 Task: Add Attachment from "Attach a link" to Card Card0000000016 in Board Board0000000004 in Workspace WS0000000002 in Trello. Add Cover Red to Card Card0000000016 in Board Board0000000004 in Workspace WS0000000002 in Trello. Add "Join Card" Button Button0000000016  to Card Card0000000016 in Board Board0000000004 in Workspace WS0000000002 in Trello. Add Description DS0000000016 to Card Card0000000016 in Board Board0000000004 in Workspace WS0000000002 in Trello. Add Comment CM0000000016 to Card Card0000000016 in Board Board0000000004 in Workspace WS0000000002 in Trello
Action: Mouse moved to (300, 417)
Screenshot: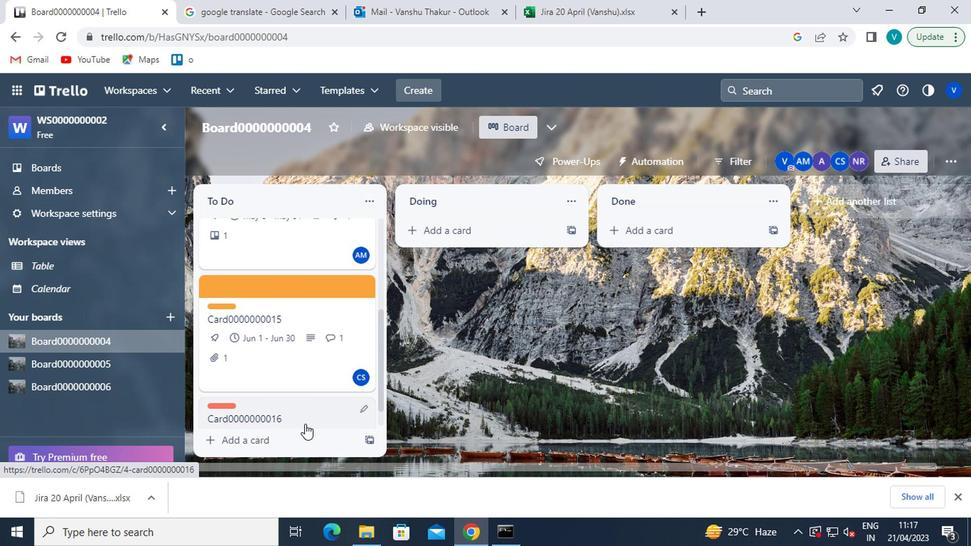 
Action: Mouse pressed left at (300, 417)
Screenshot: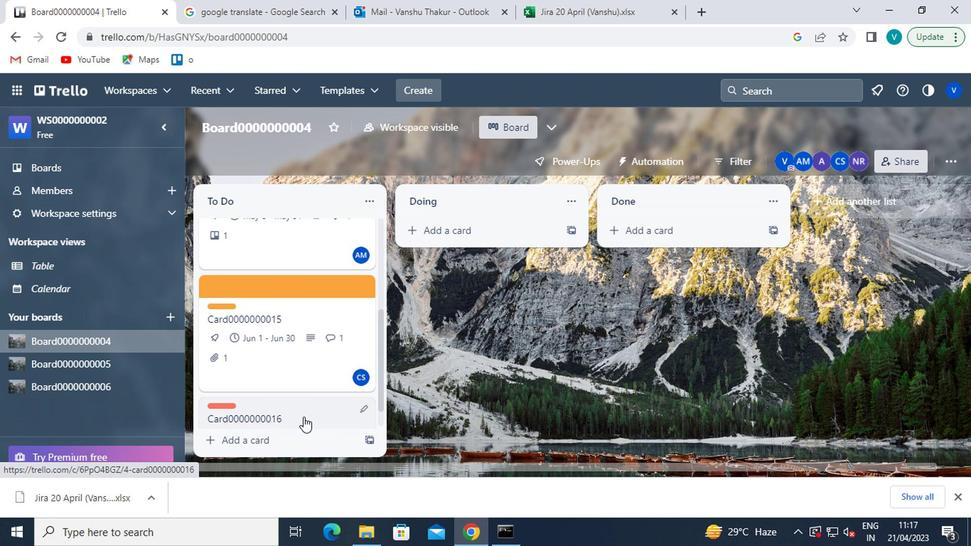 
Action: Mouse moved to (638, 364)
Screenshot: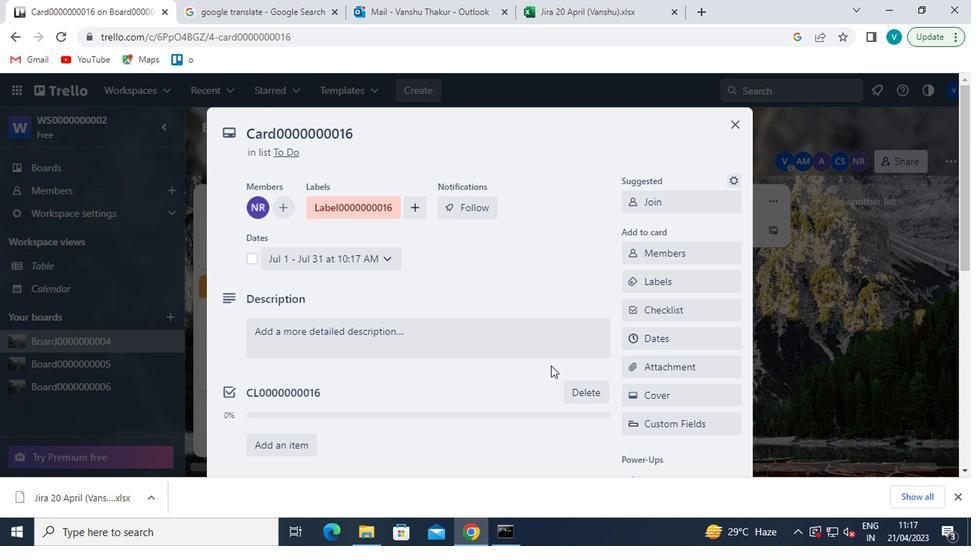 
Action: Mouse pressed left at (638, 364)
Screenshot: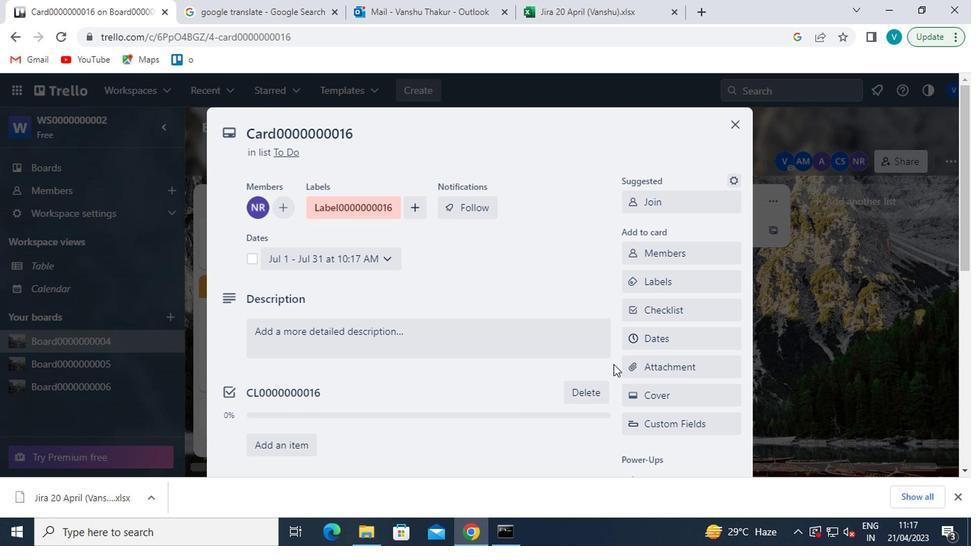 
Action: Mouse moved to (668, 312)
Screenshot: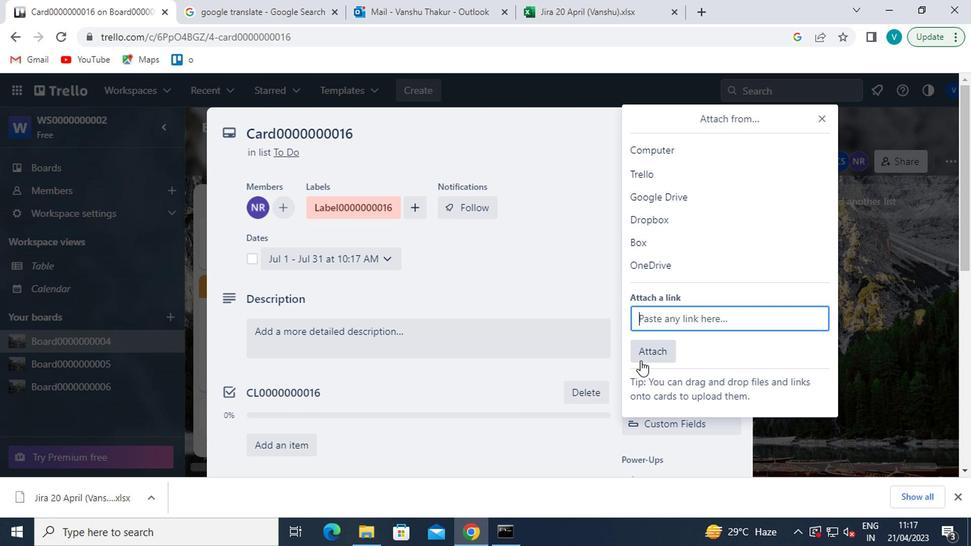 
Action: Mouse pressed left at (668, 312)
Screenshot: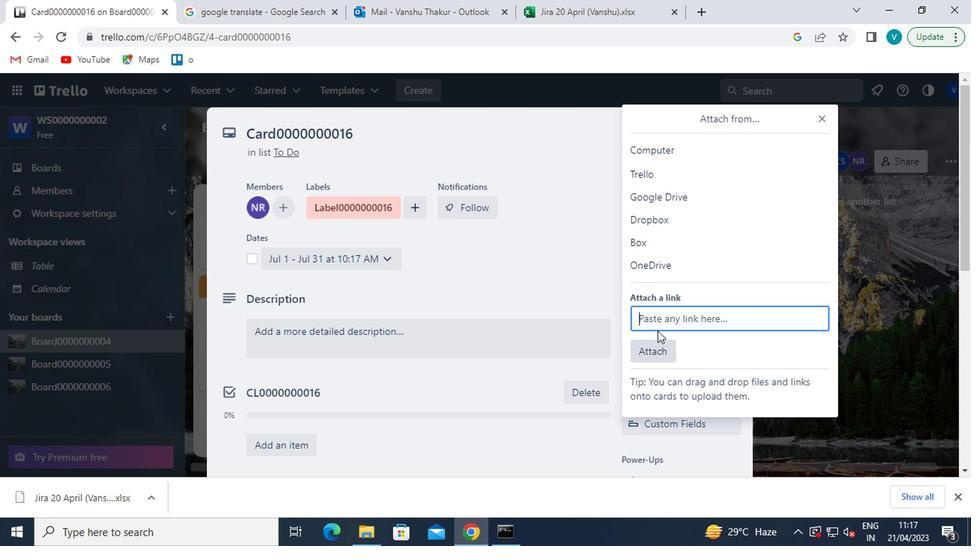 
Action: Mouse moved to (667, 311)
Screenshot: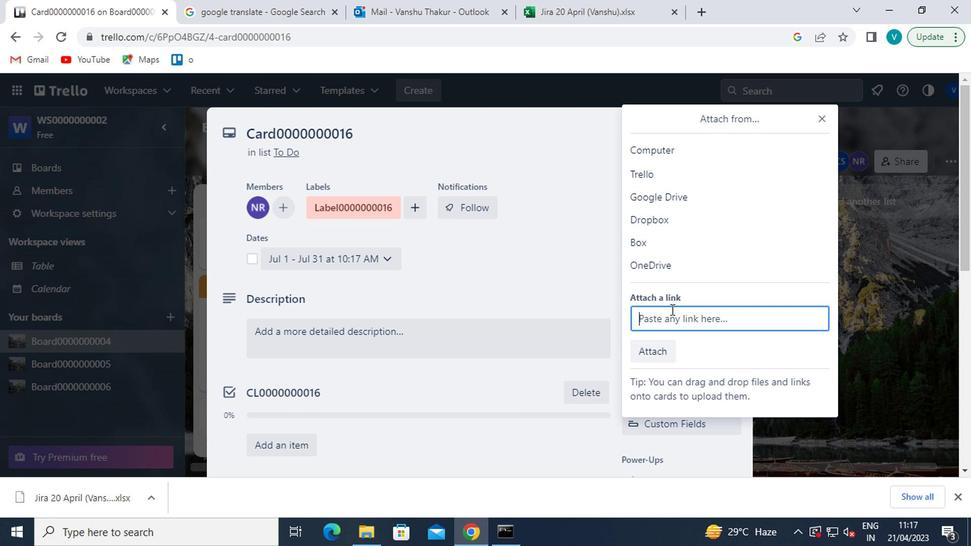 
Action: Key pressed ctrl+V
Screenshot: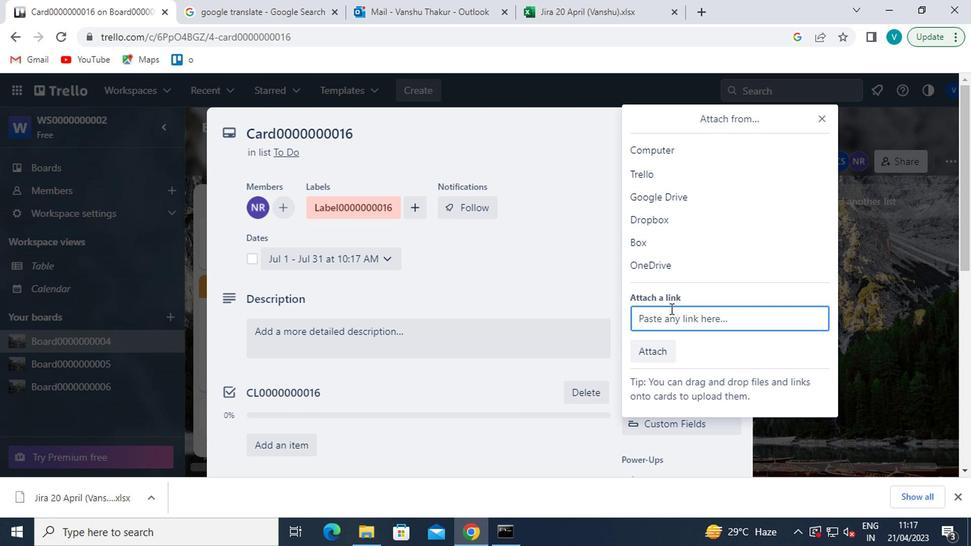 
Action: Mouse moved to (647, 400)
Screenshot: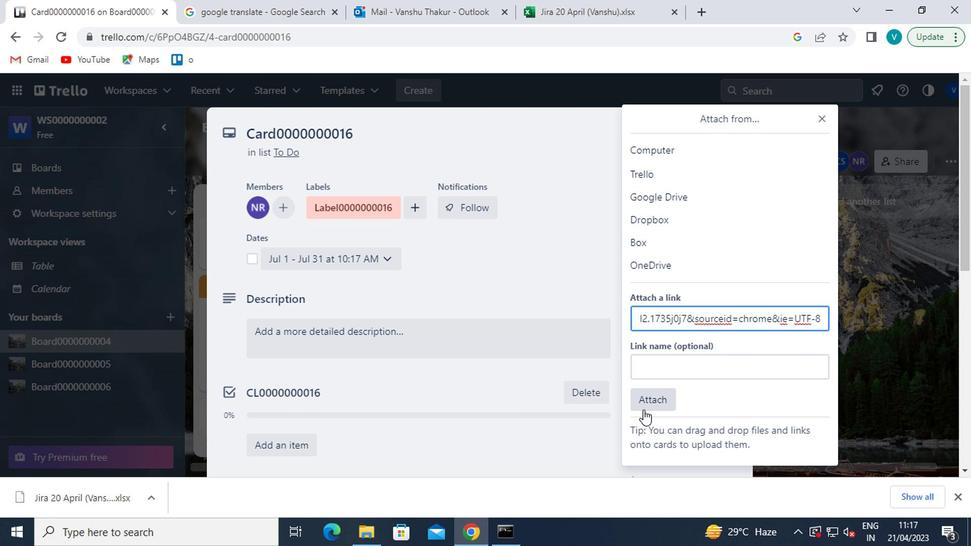 
Action: Mouse pressed left at (647, 400)
Screenshot: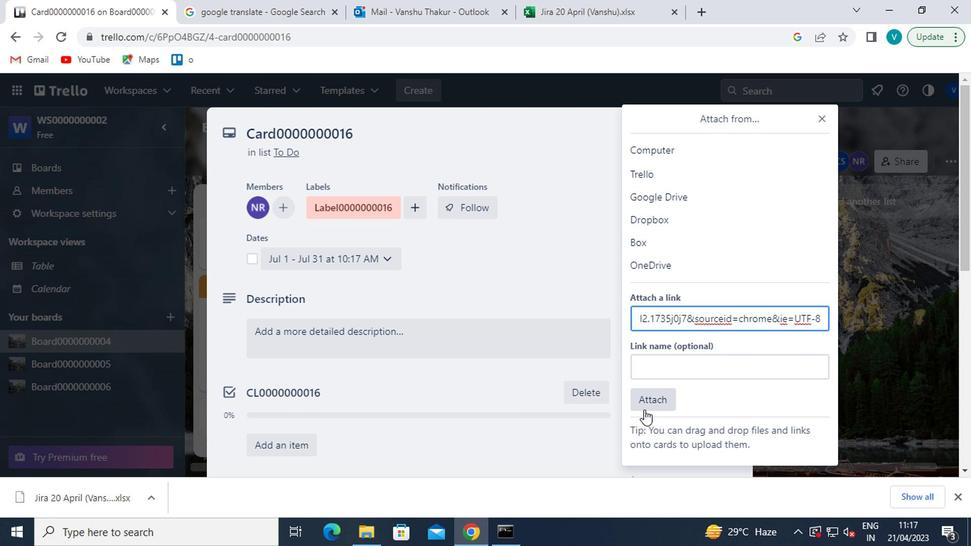 
Action: Mouse moved to (656, 392)
Screenshot: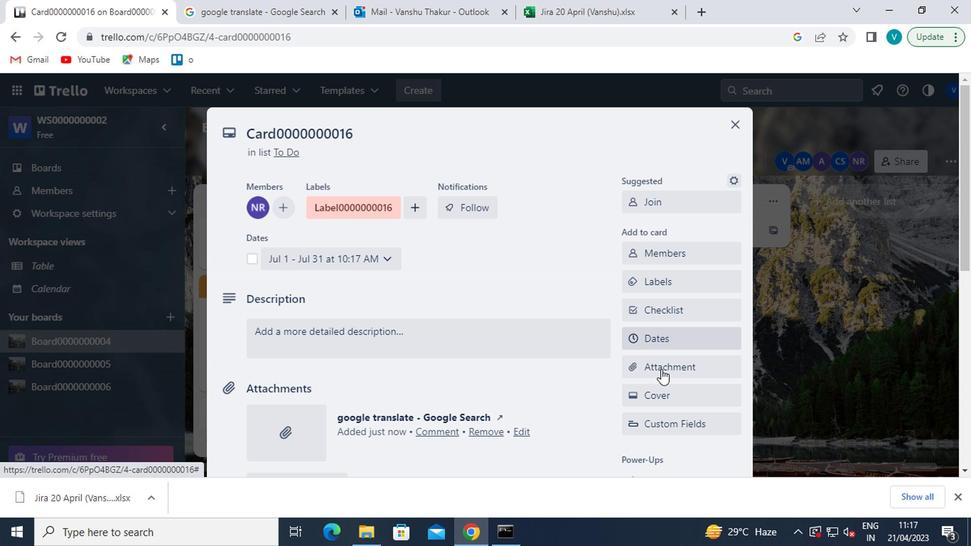 
Action: Mouse pressed left at (656, 392)
Screenshot: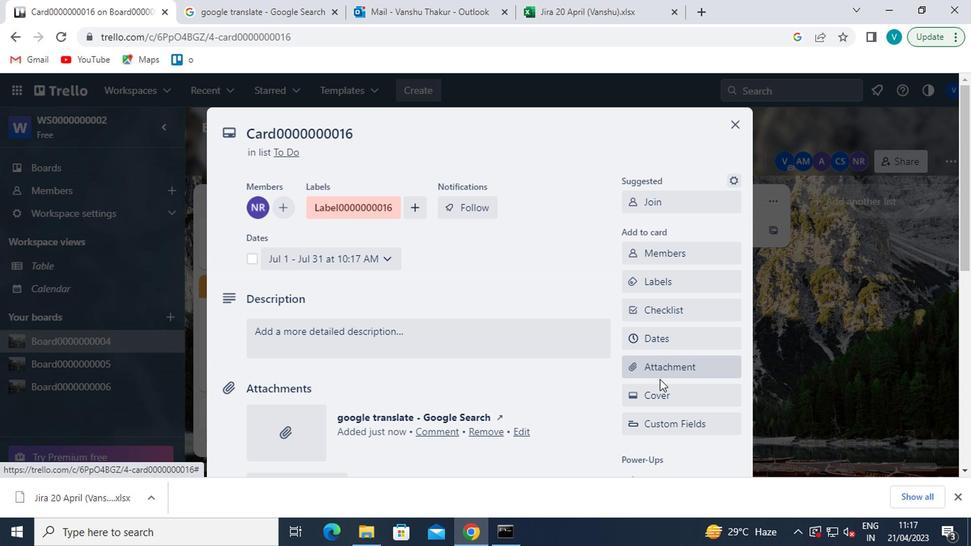 
Action: Mouse moved to (762, 252)
Screenshot: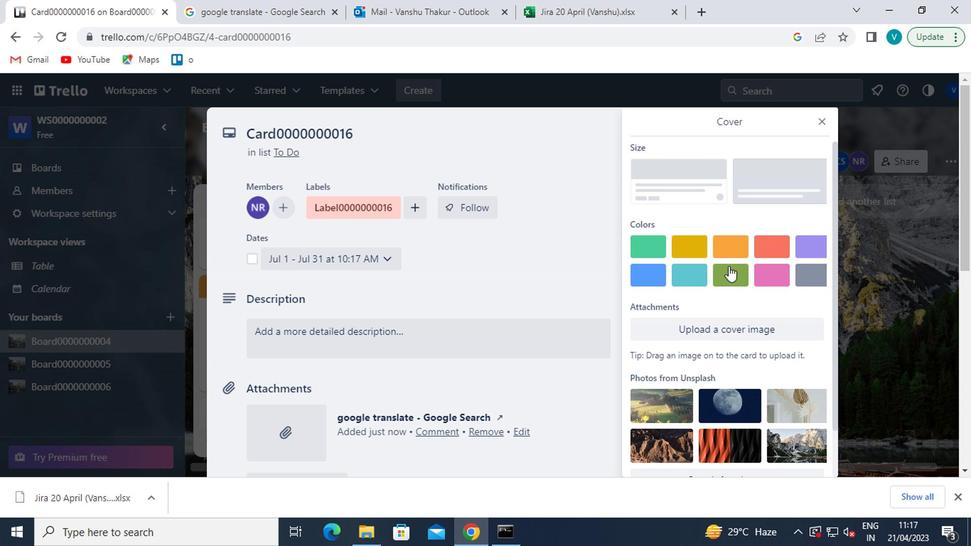 
Action: Mouse pressed left at (762, 252)
Screenshot: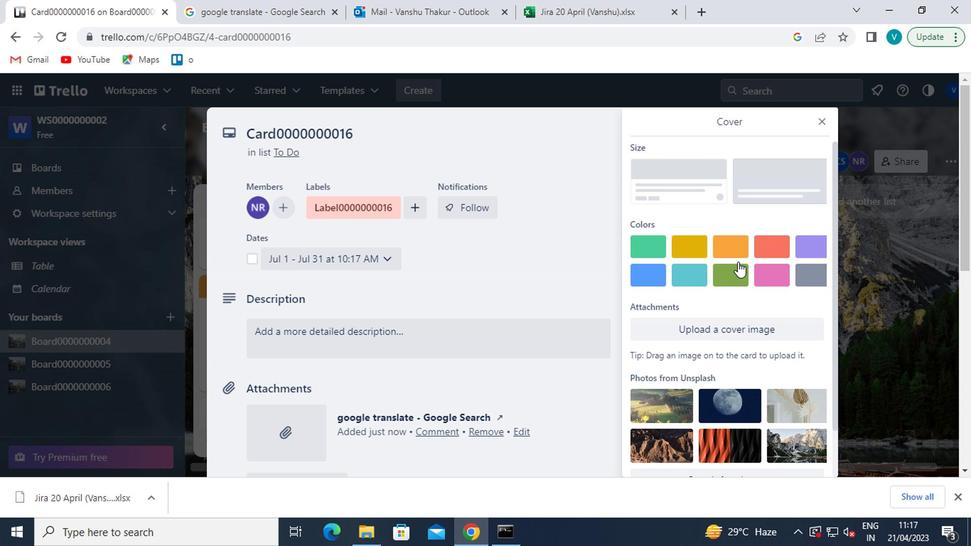 
Action: Mouse moved to (815, 124)
Screenshot: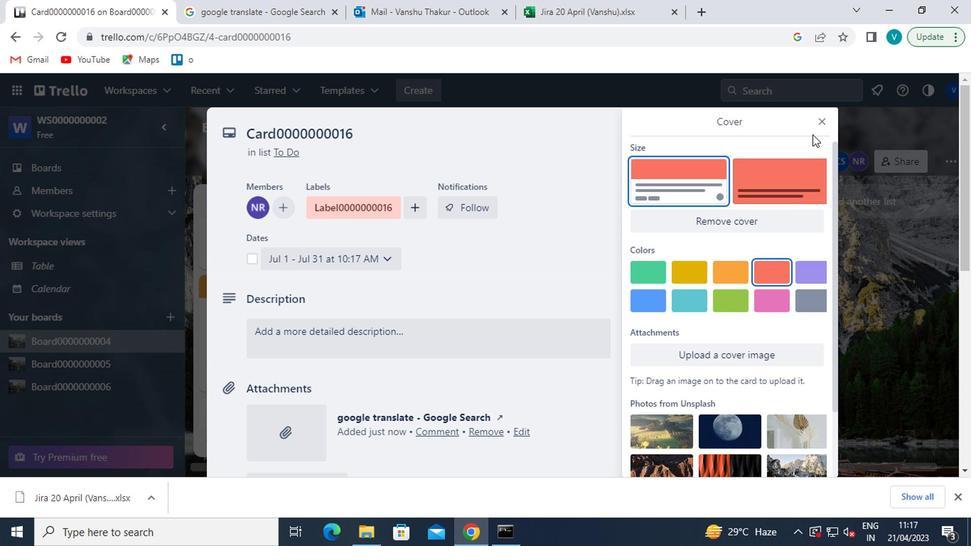 
Action: Mouse pressed left at (815, 124)
Screenshot: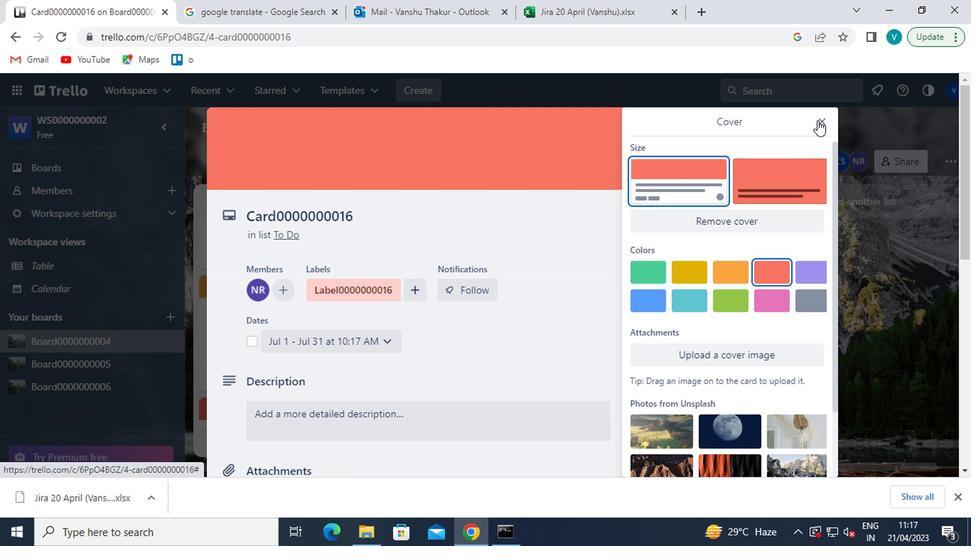 
Action: Mouse moved to (682, 356)
Screenshot: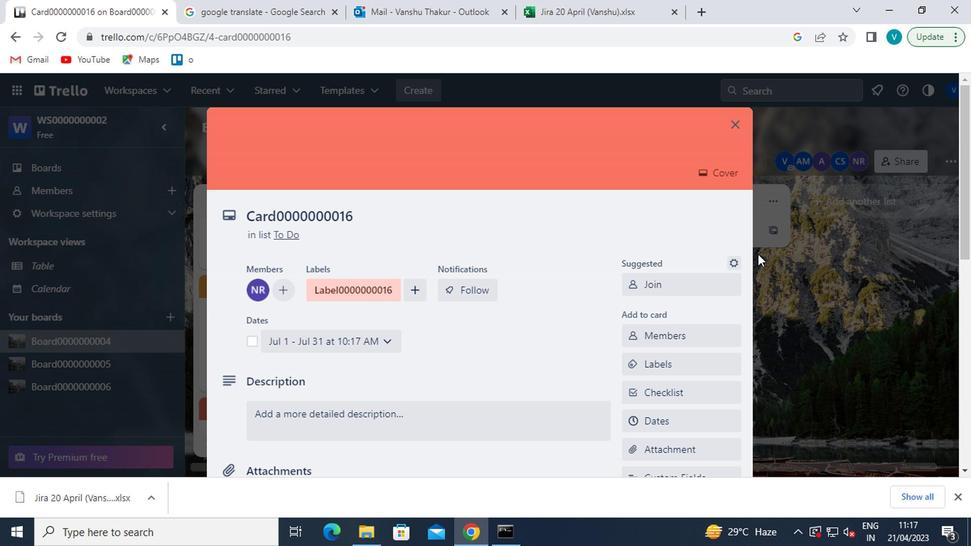 
Action: Mouse scrolled (682, 355) with delta (0, 0)
Screenshot: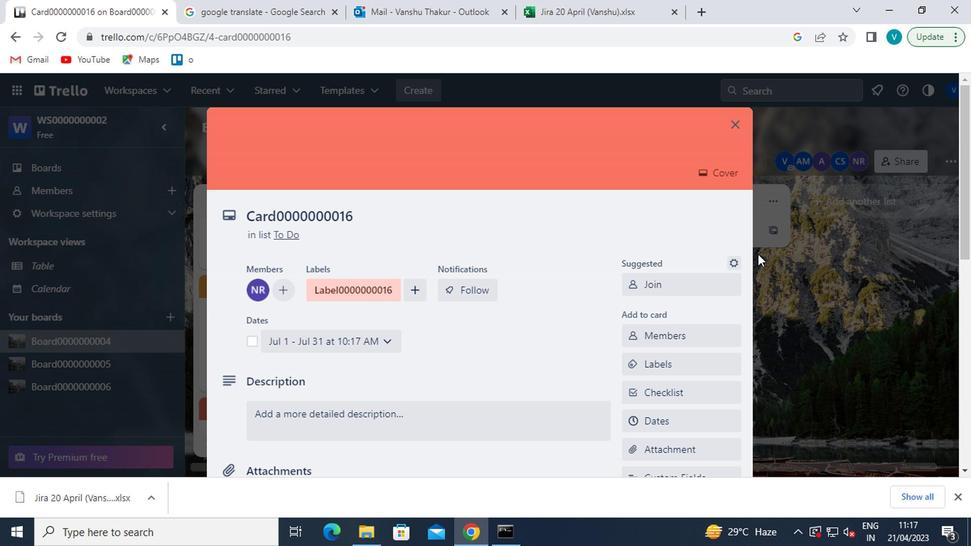 
Action: Mouse moved to (677, 367)
Screenshot: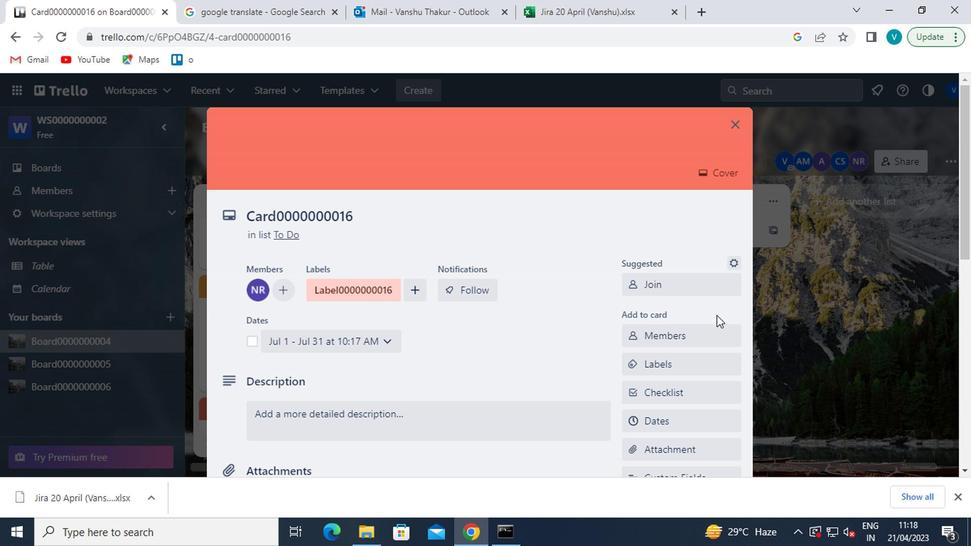 
Action: Mouse scrolled (677, 366) with delta (0, 0)
Screenshot: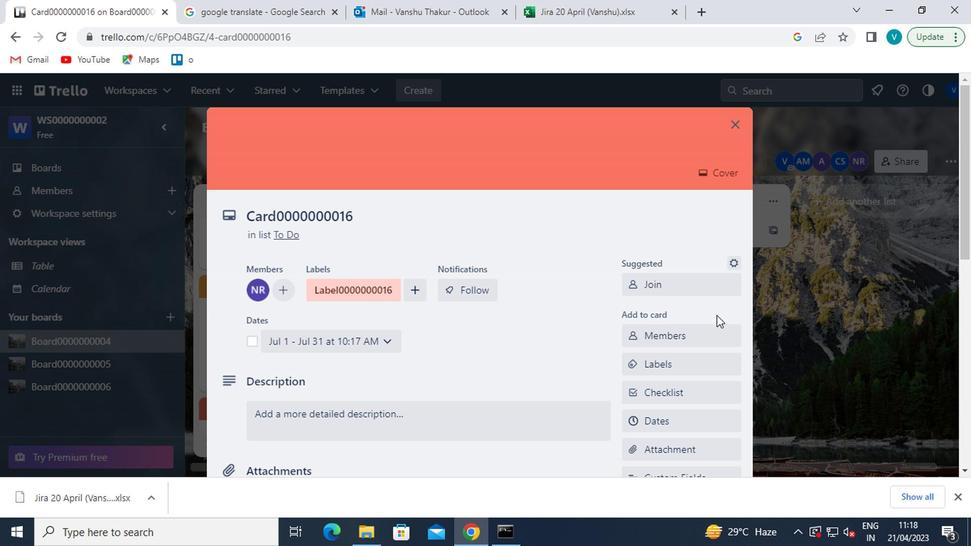 
Action: Mouse moved to (675, 370)
Screenshot: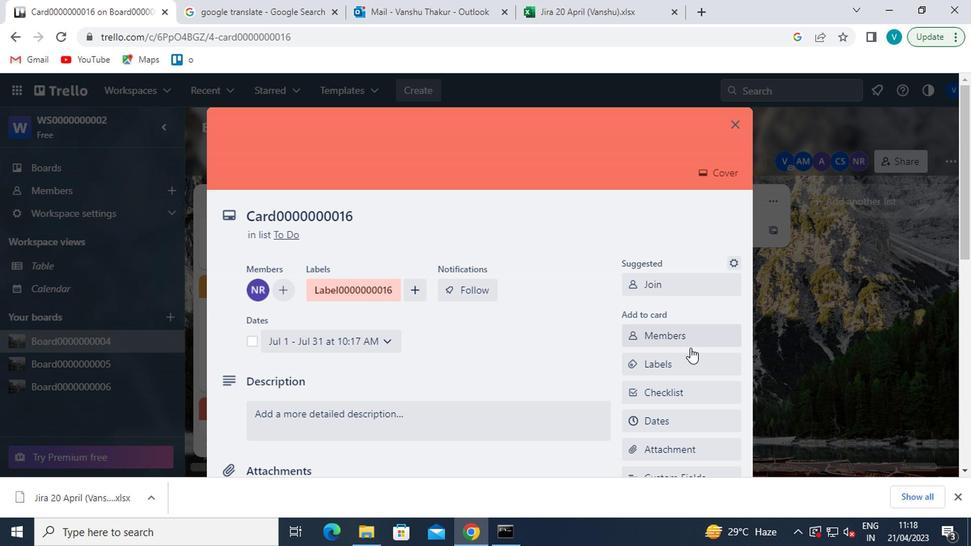 
Action: Mouse scrolled (675, 369) with delta (0, -1)
Screenshot: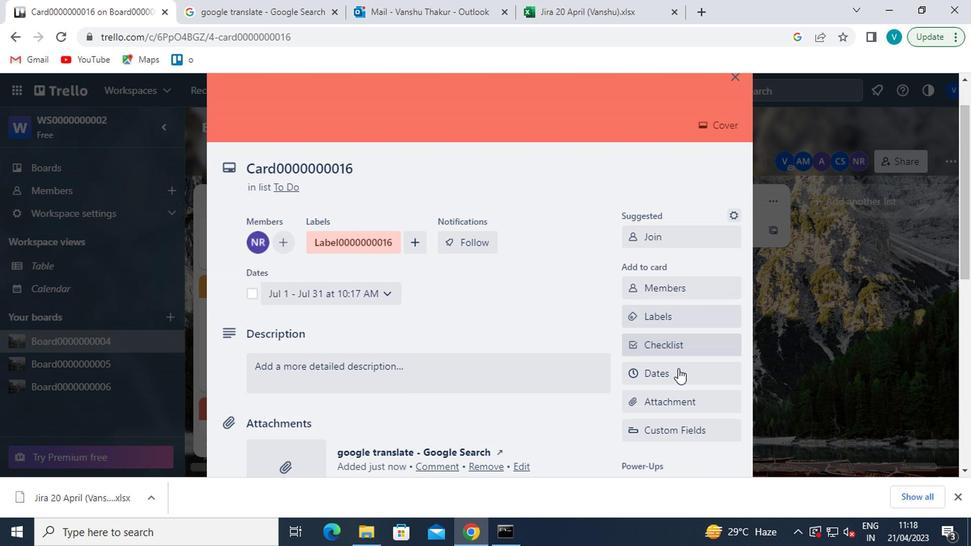 
Action: Mouse moved to (660, 465)
Screenshot: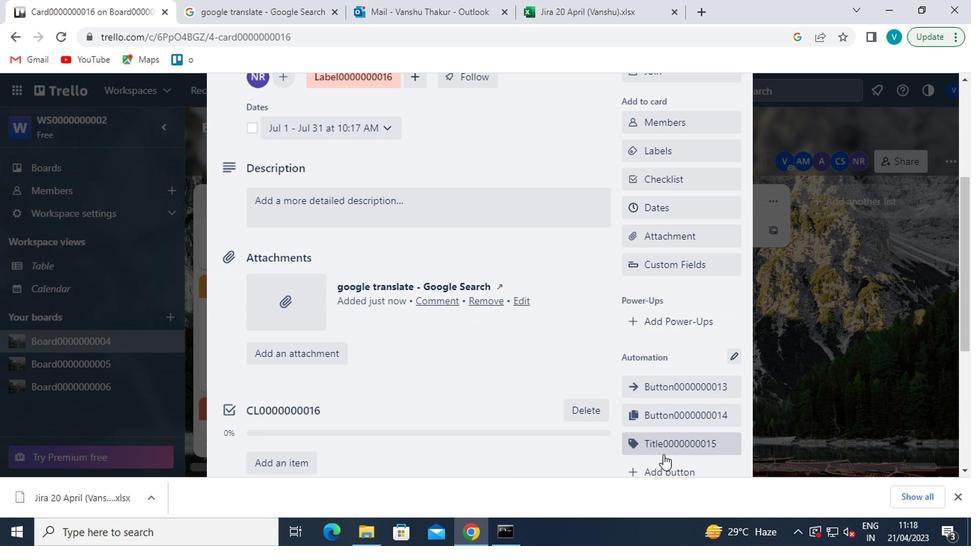 
Action: Mouse pressed left at (660, 465)
Screenshot: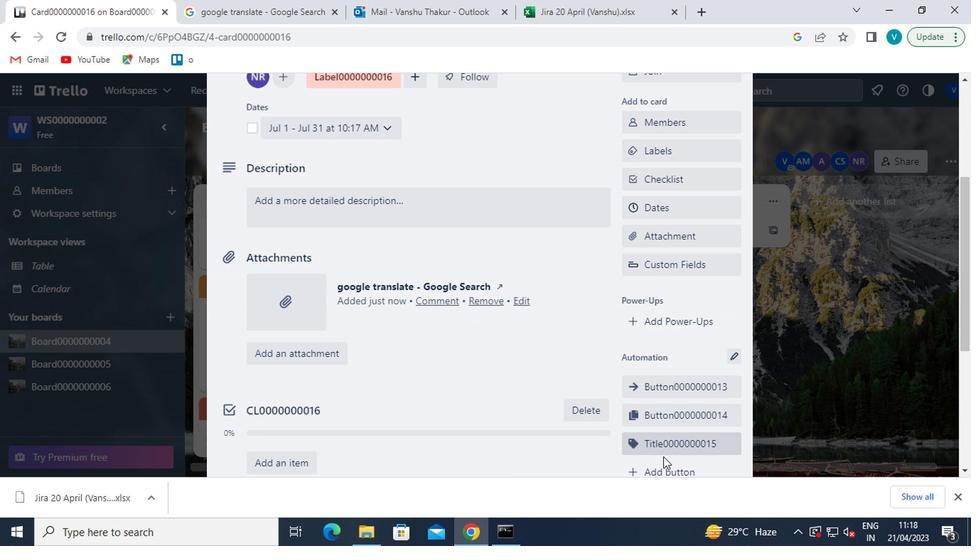 
Action: Mouse moved to (708, 276)
Screenshot: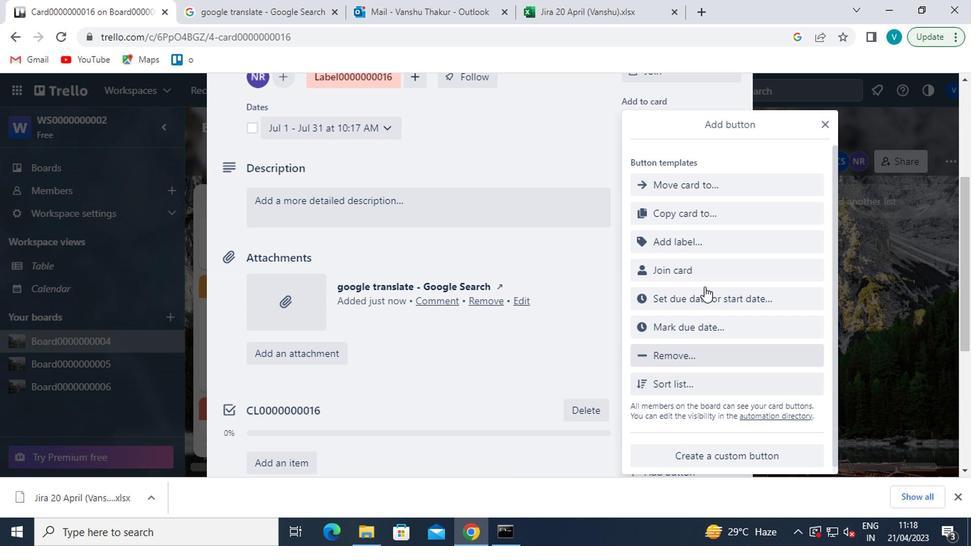 
Action: Mouse pressed left at (708, 276)
Screenshot: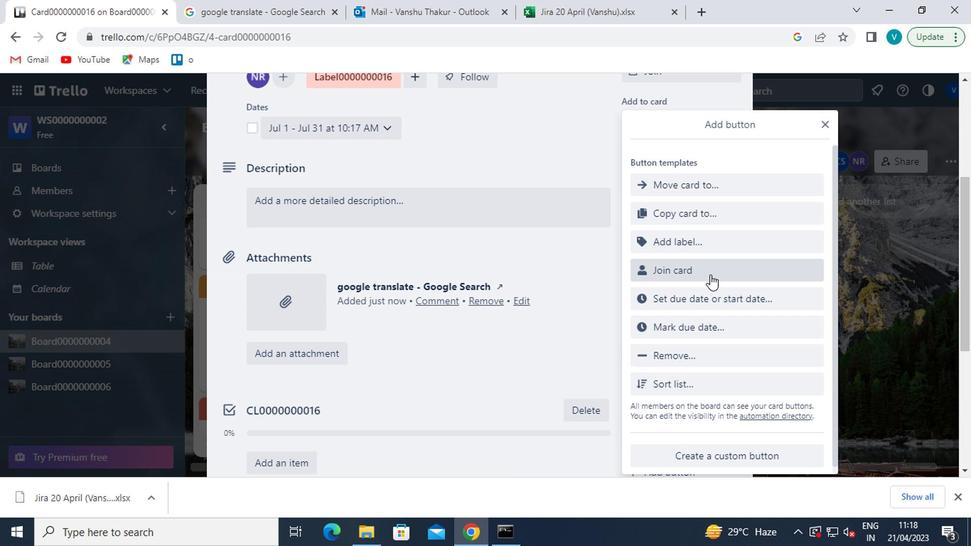 
Action: Mouse moved to (715, 274)
Screenshot: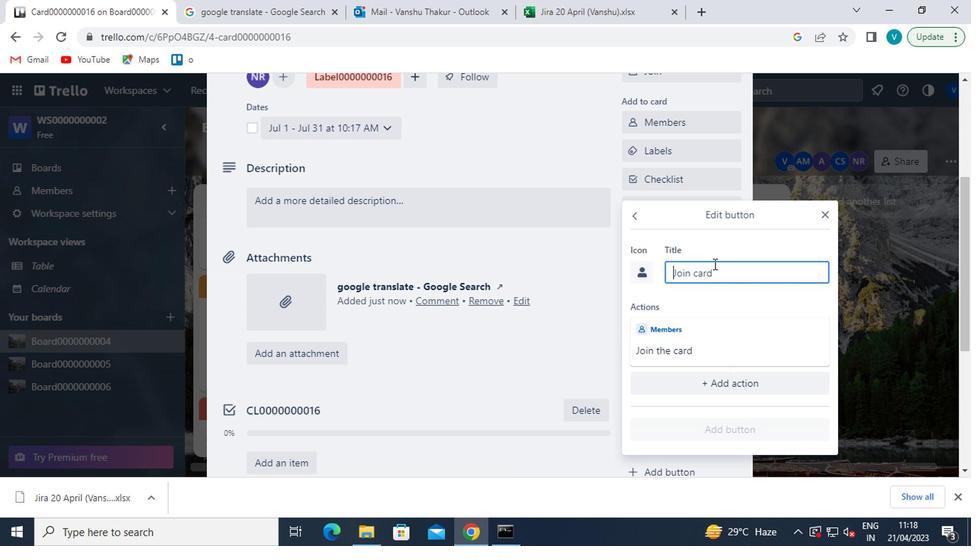 
Action: Mouse pressed left at (715, 274)
Screenshot: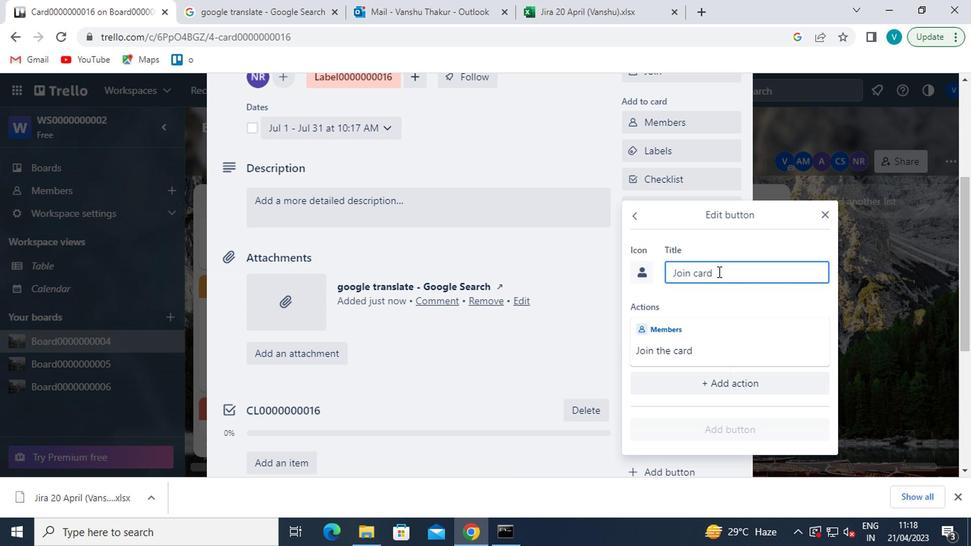 
Action: Mouse moved to (401, 187)
Screenshot: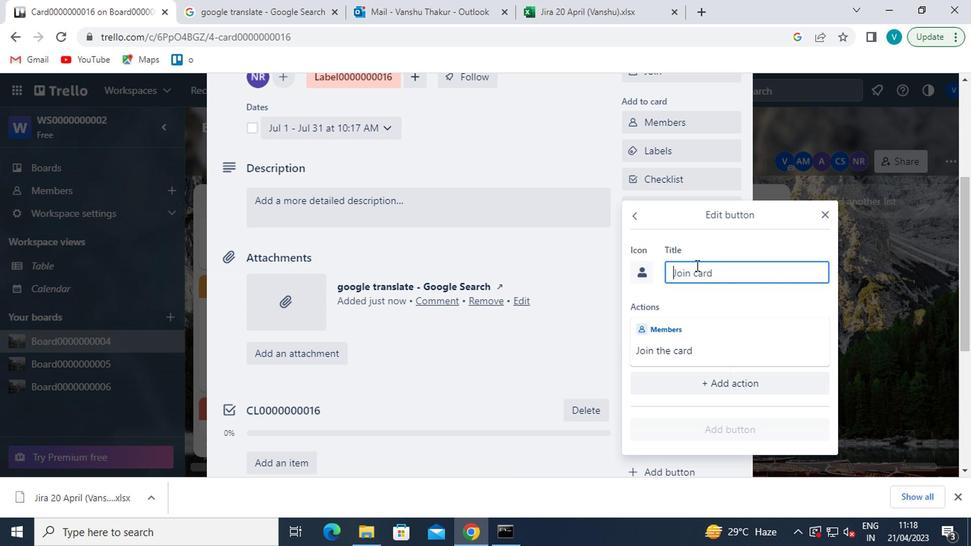 
Action: Key pressed <Key.shift>ctrl+BUTTON0000000016
Screenshot: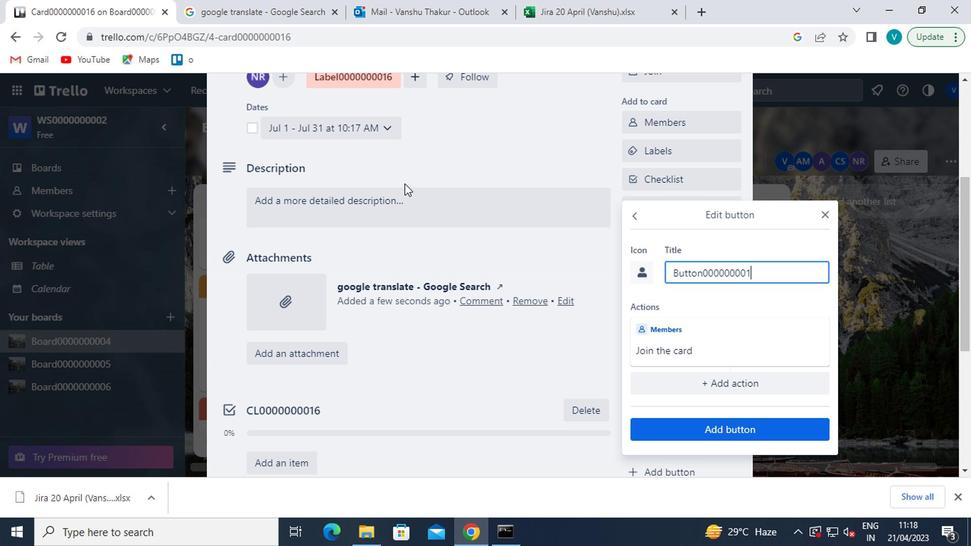 
Action: Mouse moved to (668, 432)
Screenshot: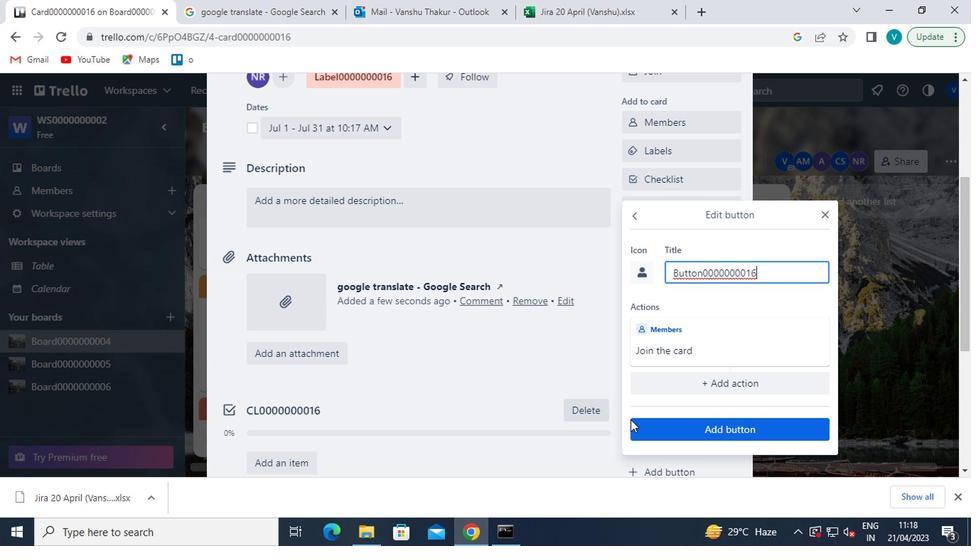 
Action: Mouse pressed left at (668, 432)
Screenshot: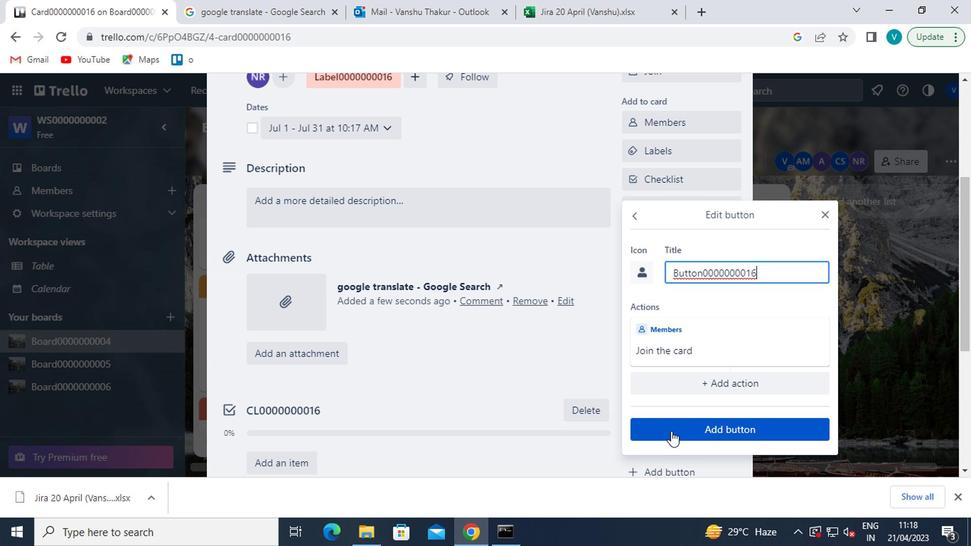 
Action: Mouse moved to (426, 213)
Screenshot: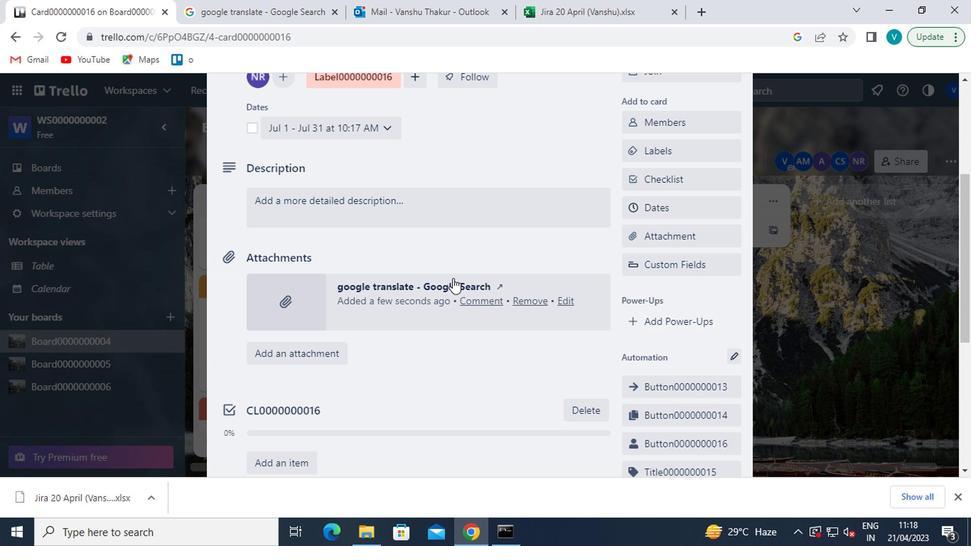 
Action: Mouse pressed left at (426, 213)
Screenshot: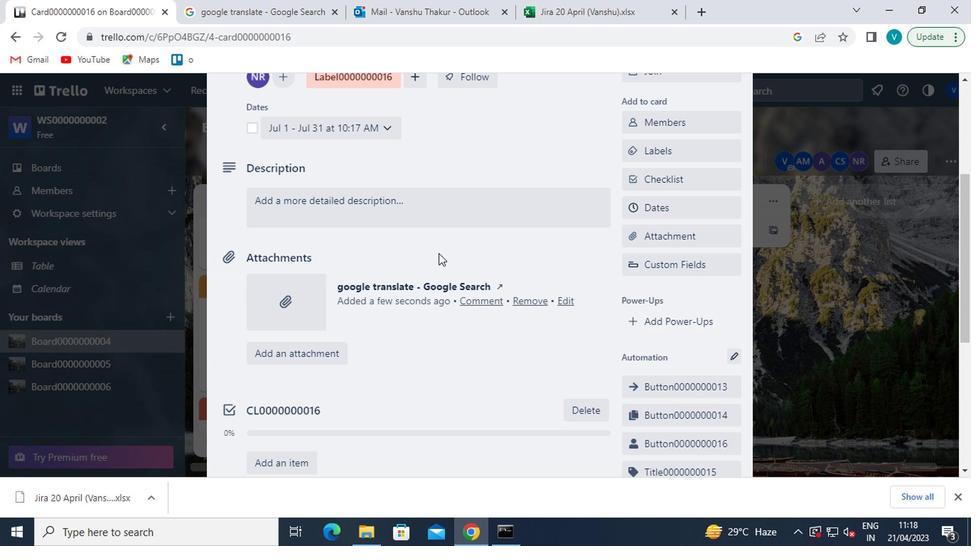 
Action: Mouse moved to (415, 205)
Screenshot: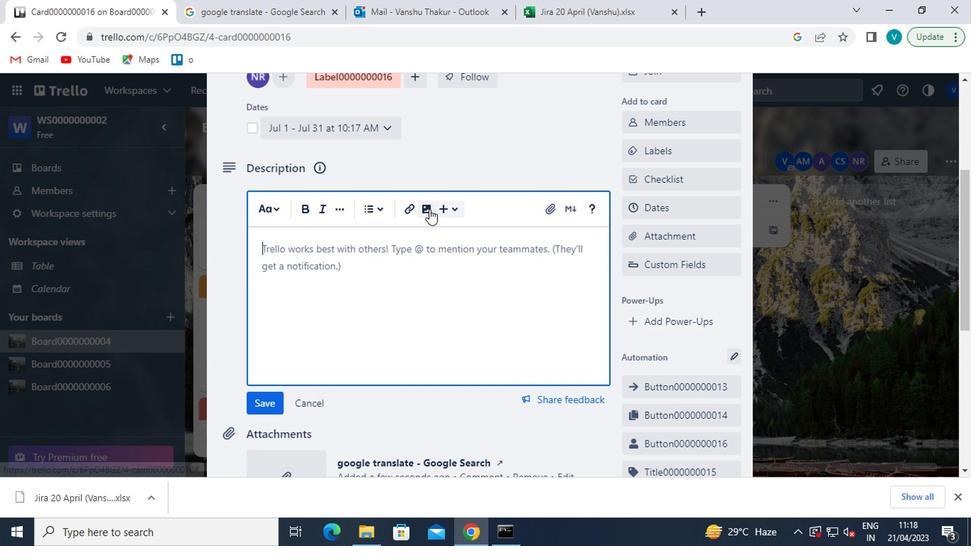 
Action: Key pressed <Key.shift>DS0
Screenshot: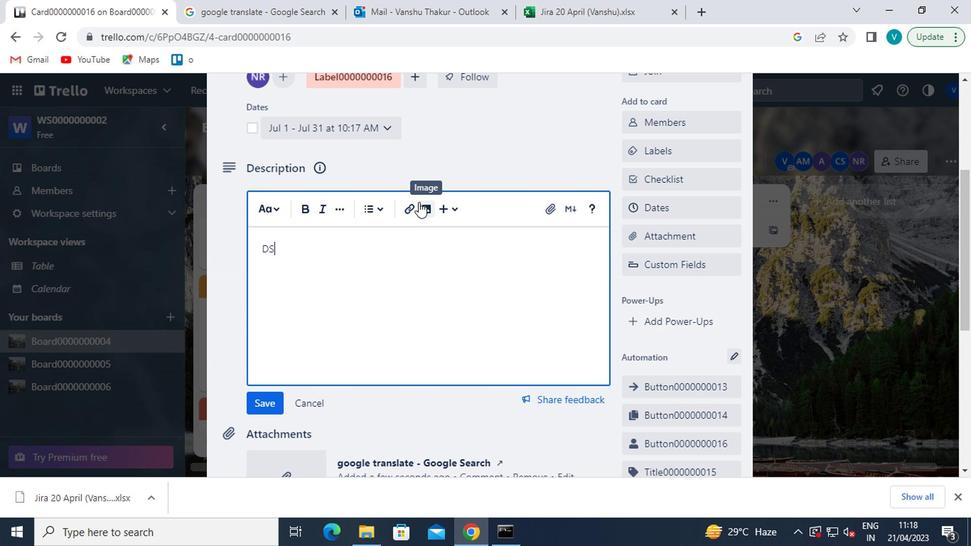 
Action: Mouse moved to (414, 205)
Screenshot: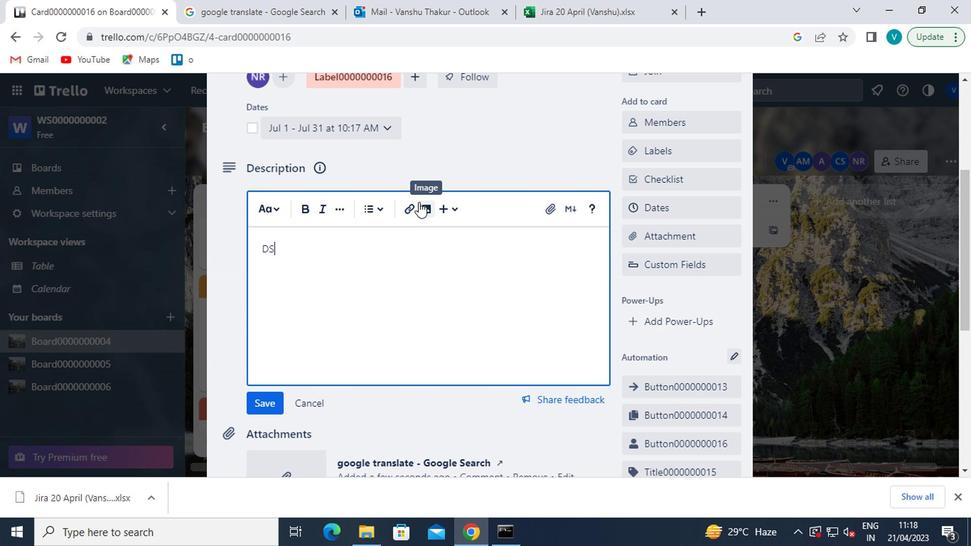 
Action: Key pressed 0
Screenshot: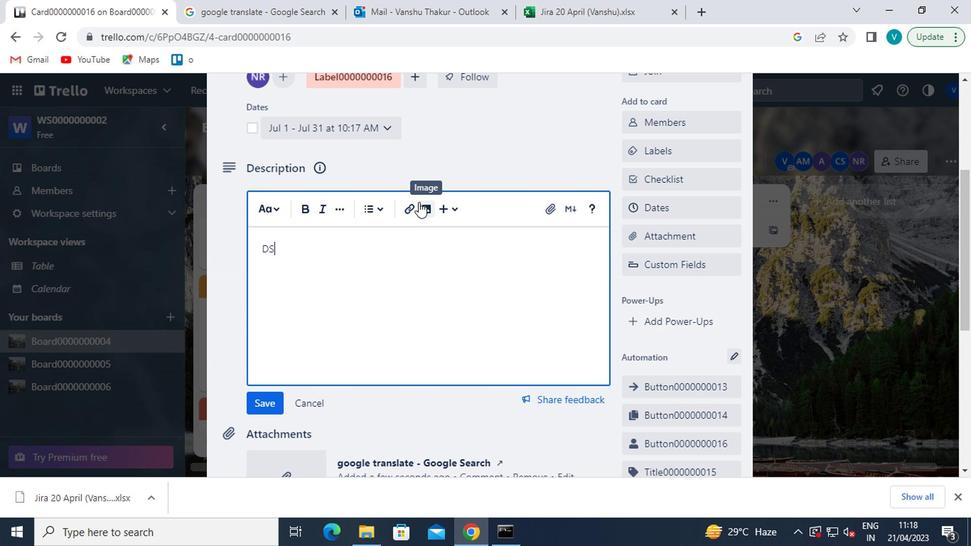 
Action: Mouse moved to (412, 204)
Screenshot: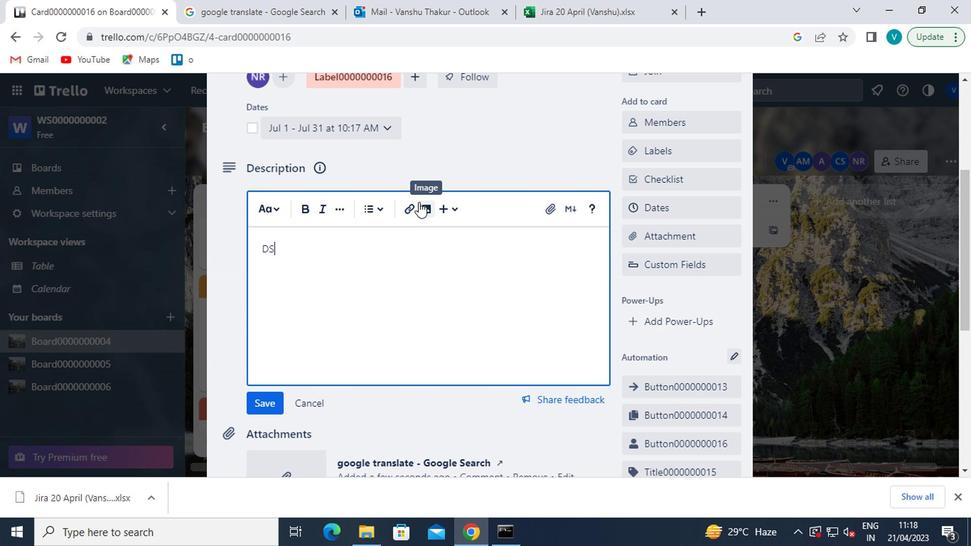 
Action: Key pressed 0
Screenshot: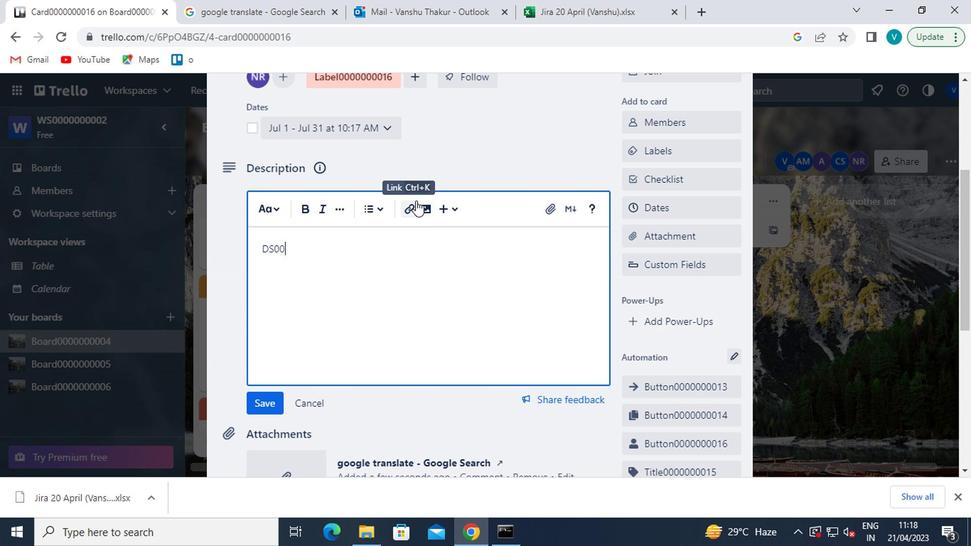 
Action: Mouse moved to (412, 204)
Screenshot: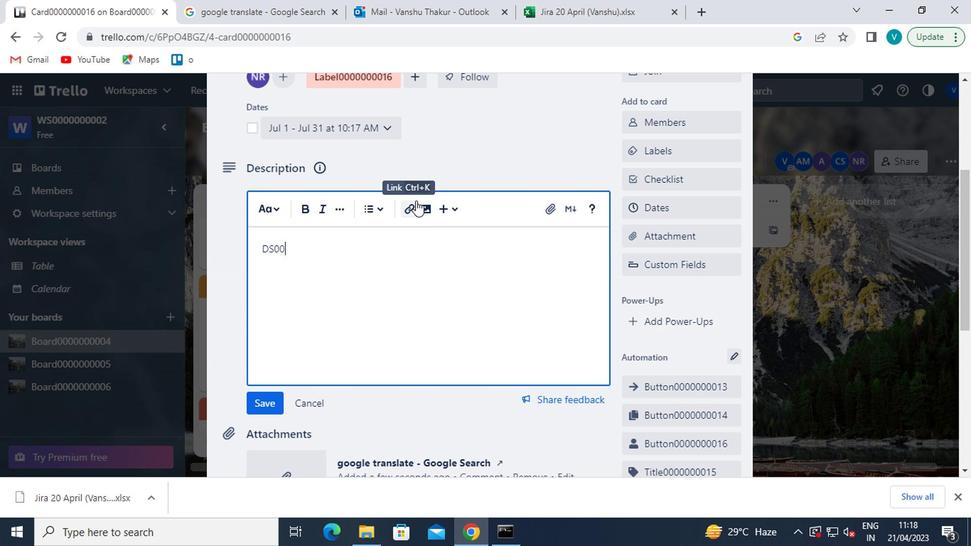 
Action: Key pressed 0
Screenshot: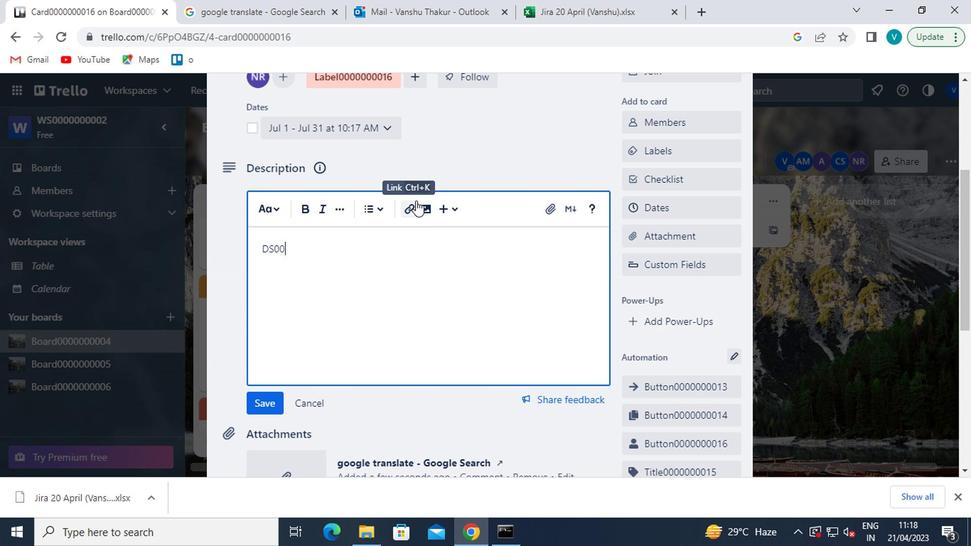 
Action: Mouse moved to (410, 202)
Screenshot: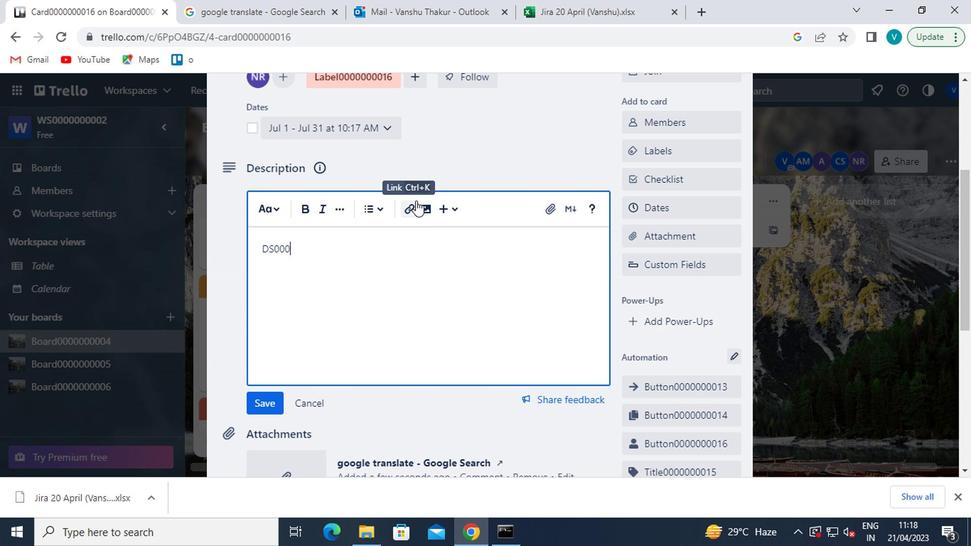 
Action: Key pressed 0
Screenshot: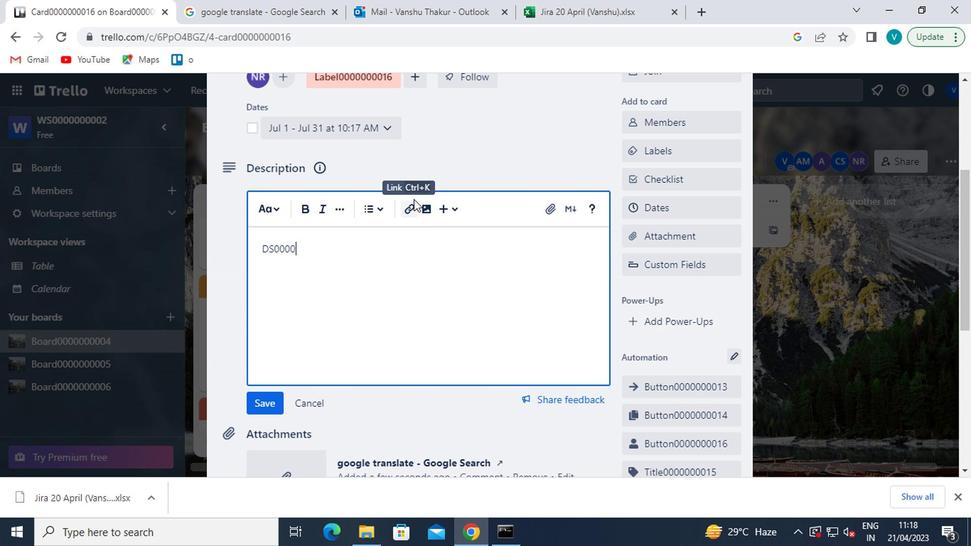 
Action: Mouse moved to (409, 202)
Screenshot: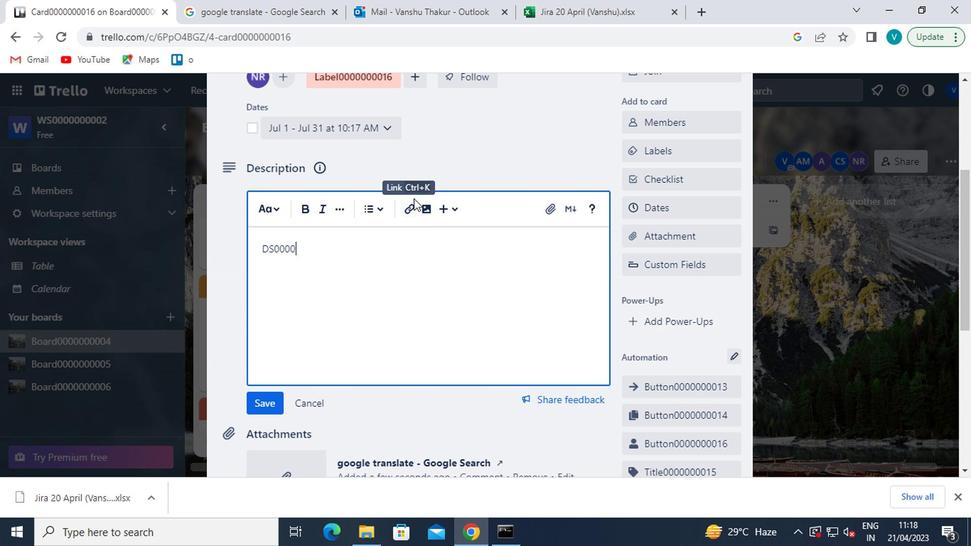 
Action: Key pressed 0
Screenshot: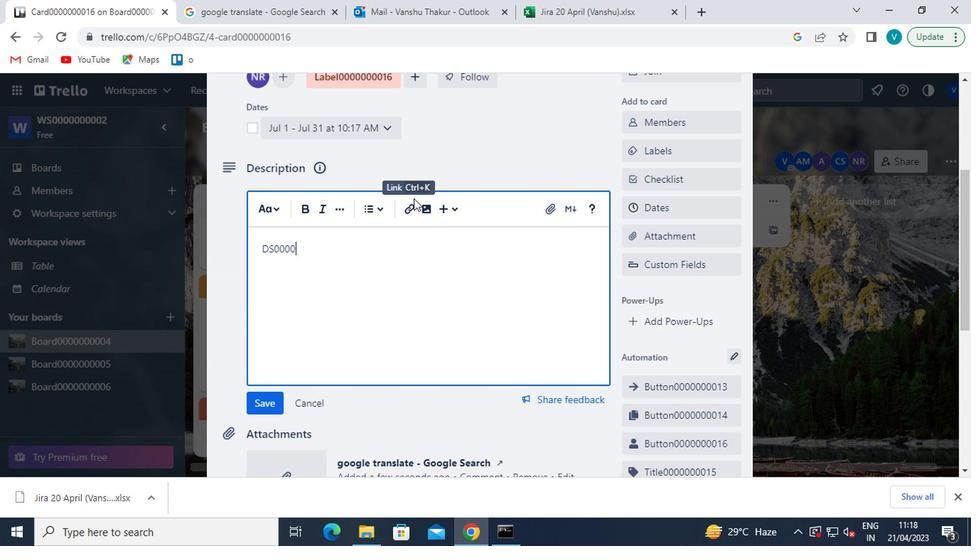 
Action: Mouse moved to (409, 201)
Screenshot: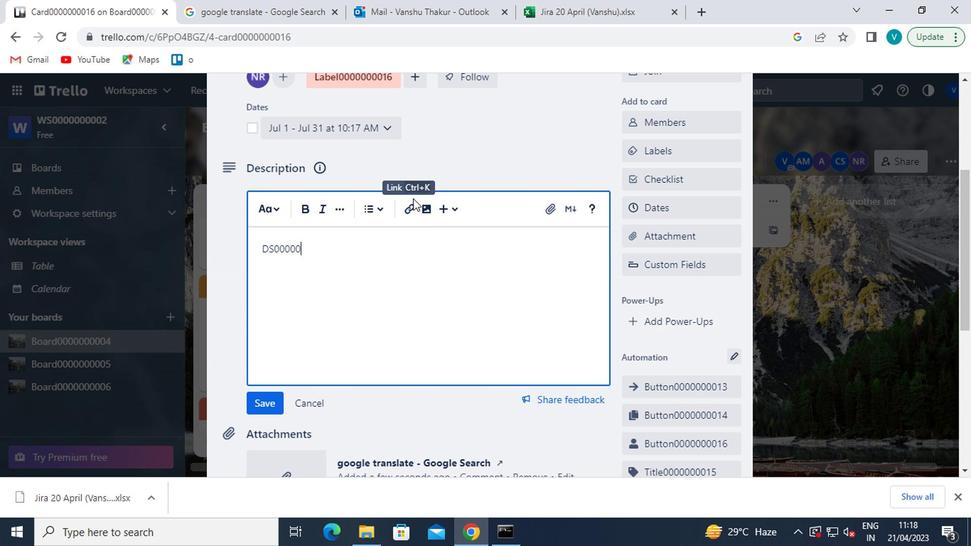 
Action: Key pressed 0
Screenshot: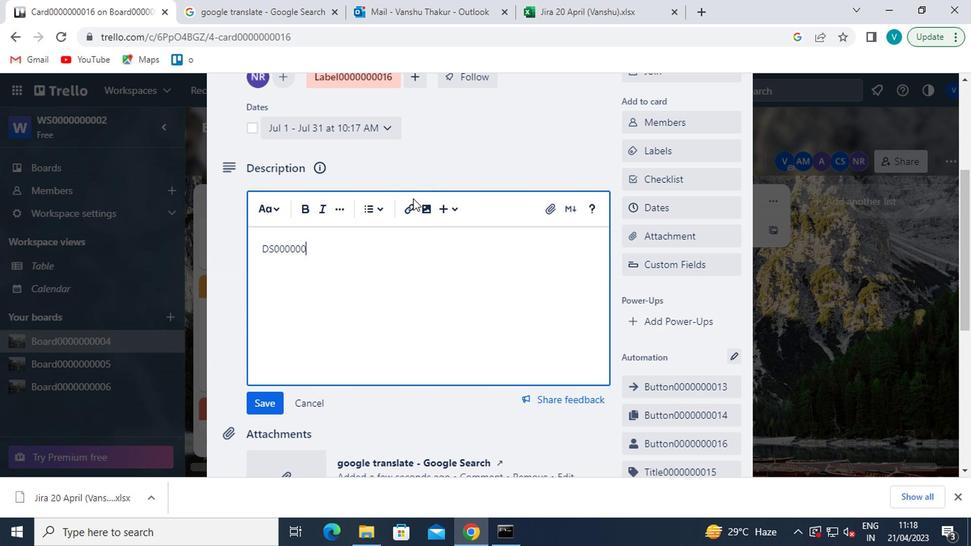 
Action: Mouse moved to (408, 201)
Screenshot: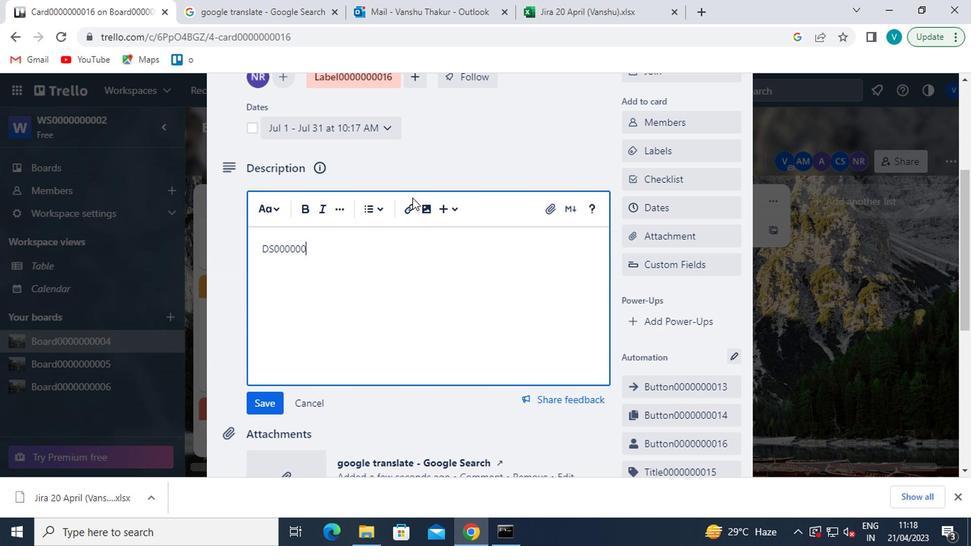 
Action: Key pressed 016
Screenshot: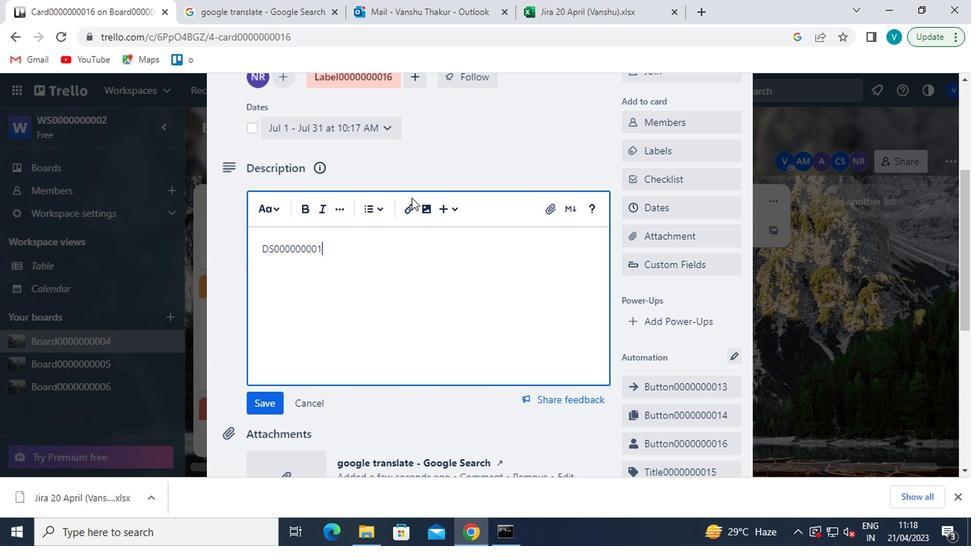 
Action: Mouse moved to (271, 399)
Screenshot: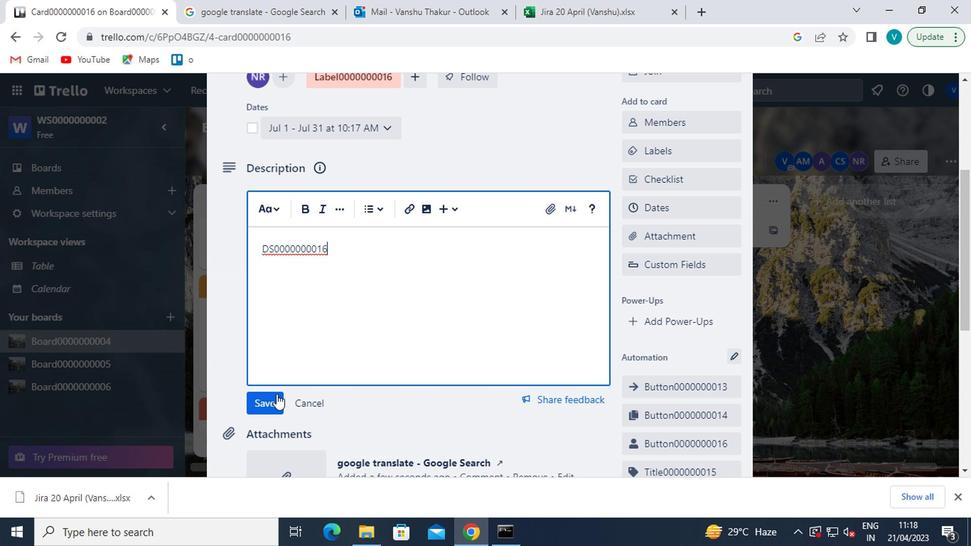 
Action: Mouse pressed left at (271, 399)
Screenshot: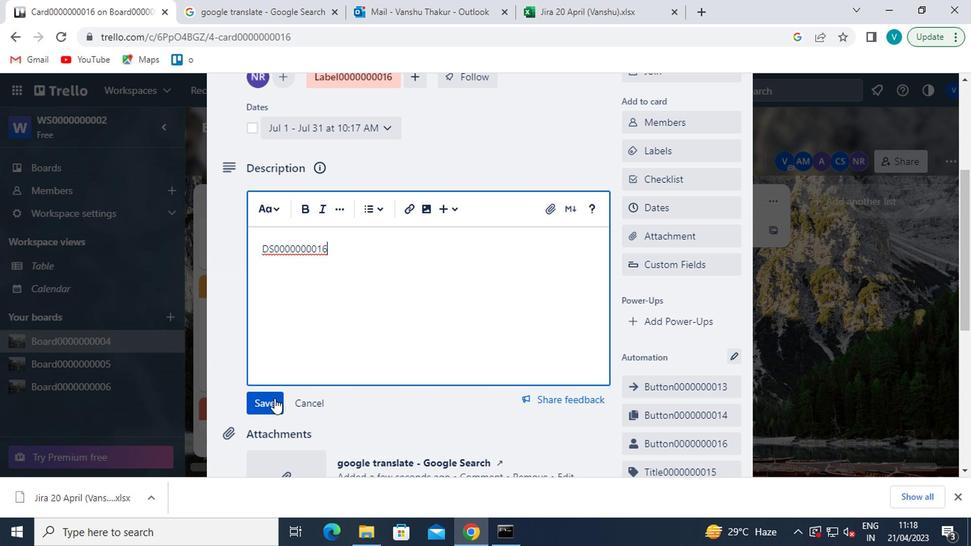 
Action: Mouse moved to (284, 403)
Screenshot: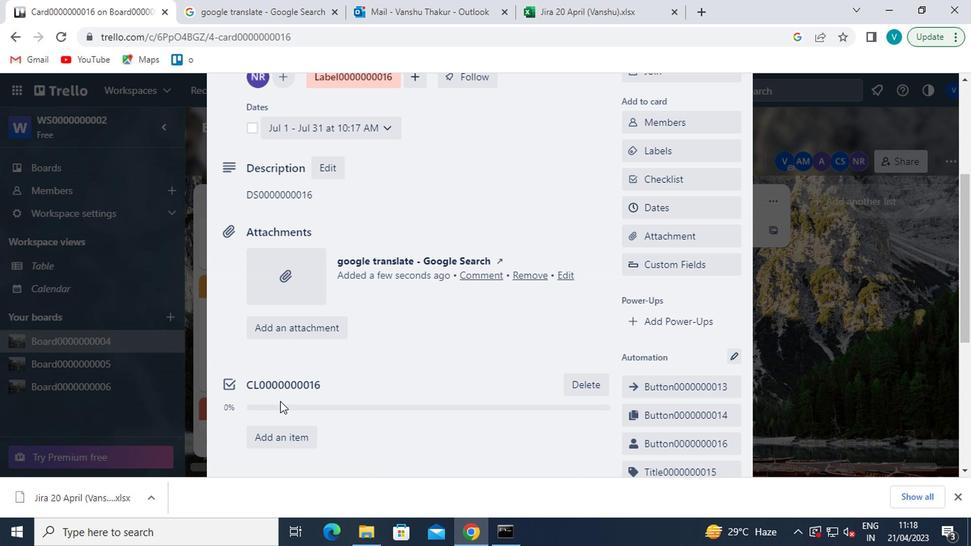 
Action: Mouse scrolled (284, 403) with delta (0, 0)
Screenshot: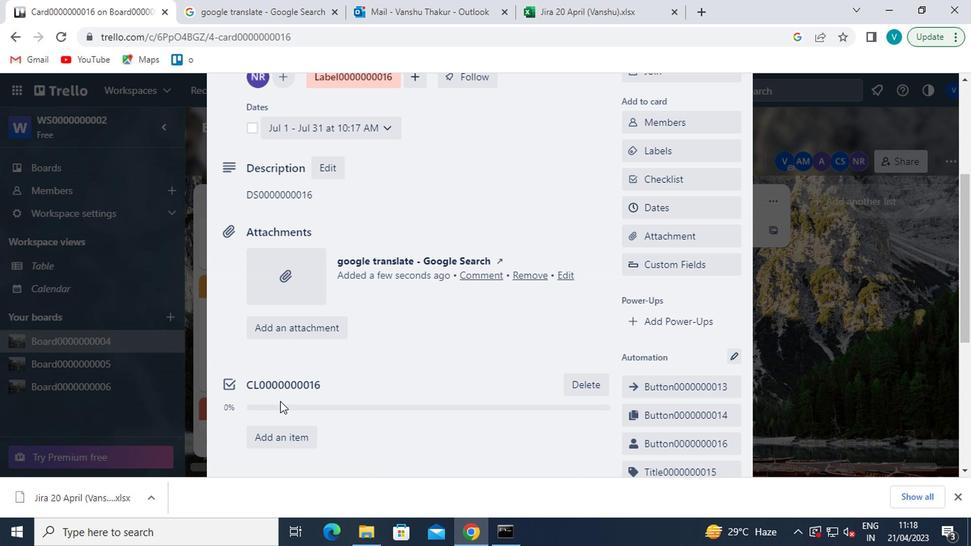 
Action: Mouse moved to (285, 403)
Screenshot: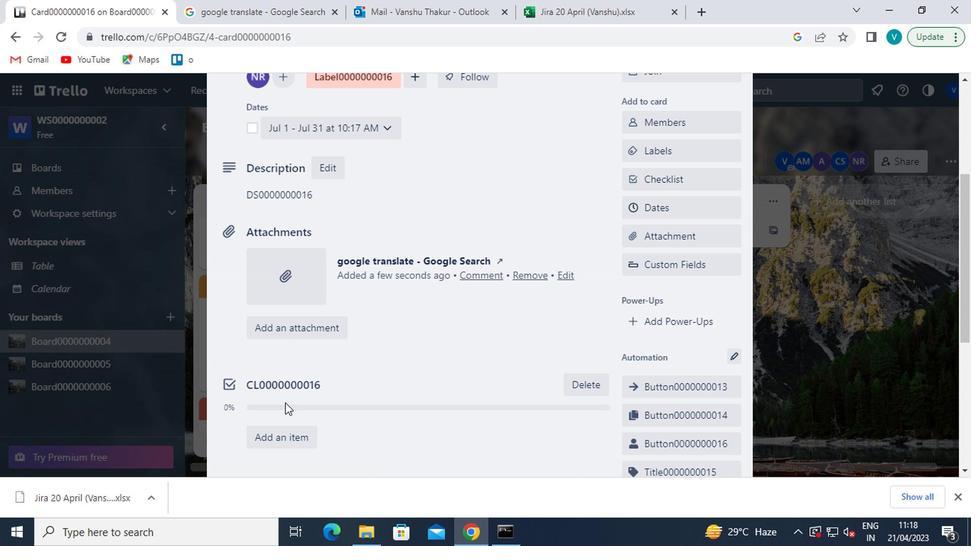 
Action: Mouse scrolled (285, 403) with delta (0, 0)
Screenshot: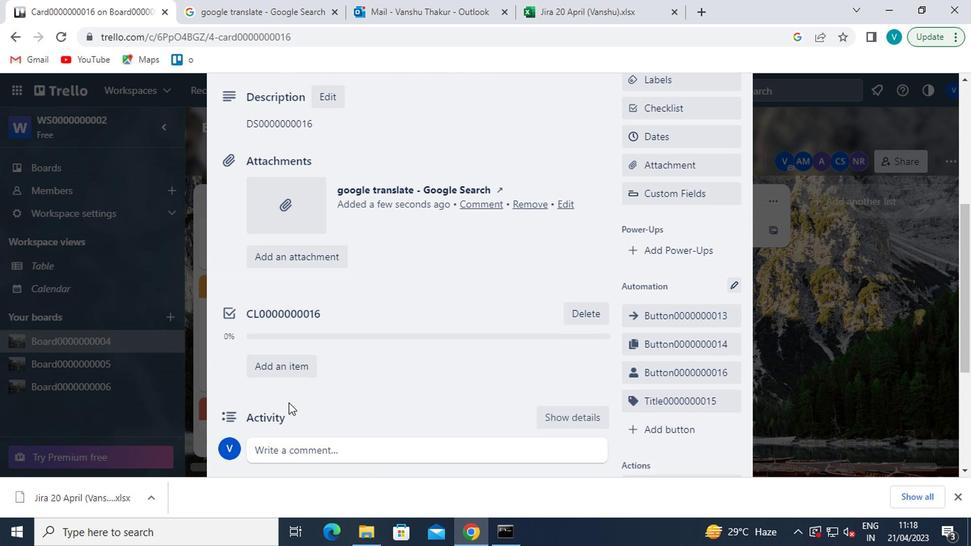 
Action: Mouse moved to (313, 383)
Screenshot: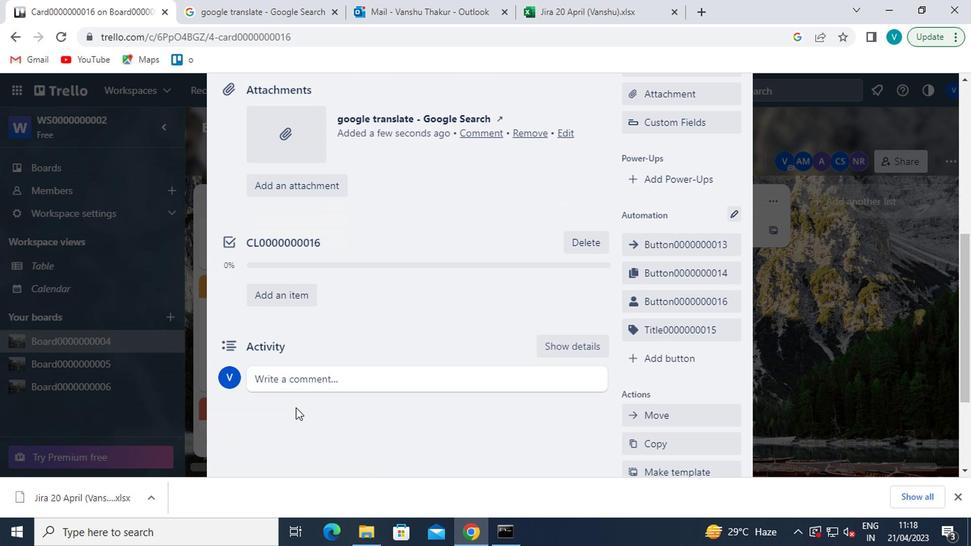 
Action: Mouse pressed left at (313, 383)
Screenshot: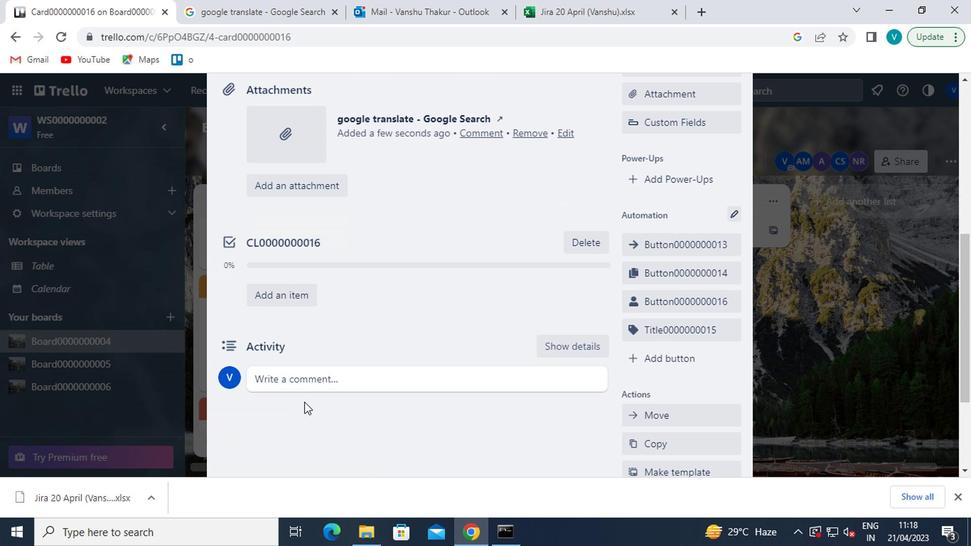 
Action: Mouse moved to (313, 382)
Screenshot: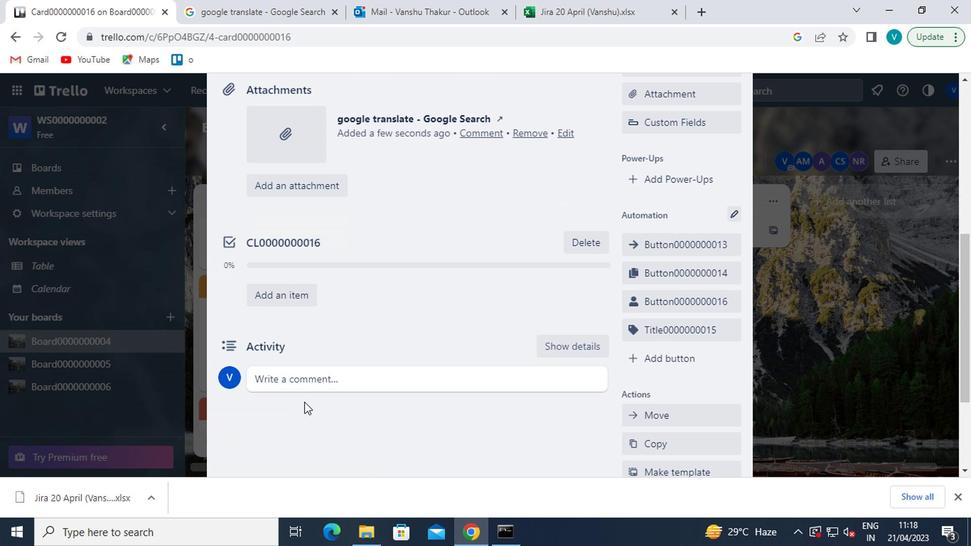 
Action: Key pressed <Key.shift>CM0000000016
Screenshot: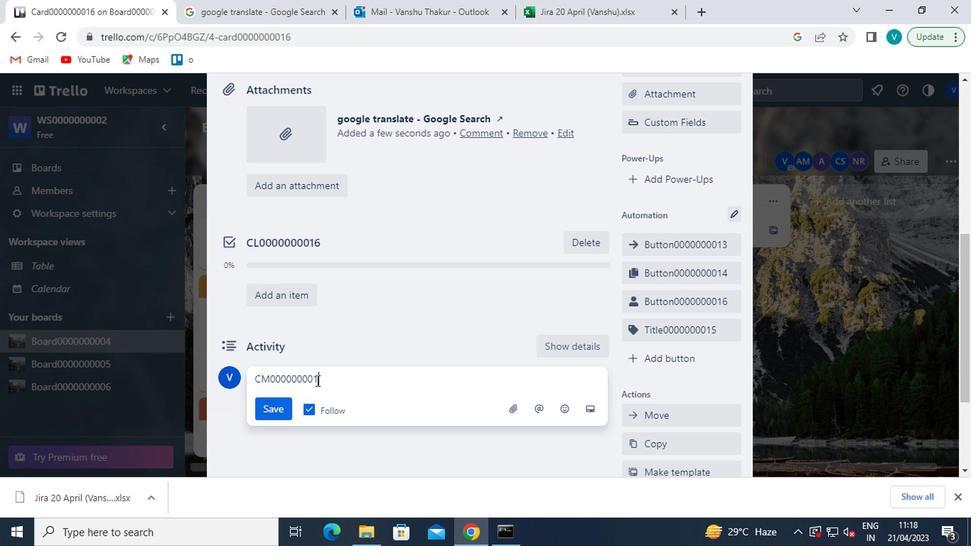 
Action: Mouse moved to (270, 406)
Screenshot: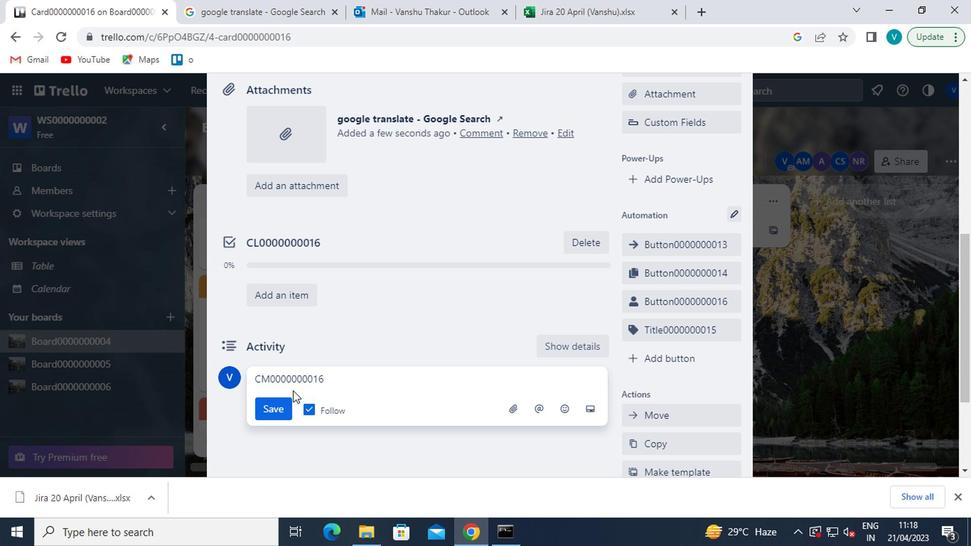 
Action: Mouse pressed left at (270, 406)
Screenshot: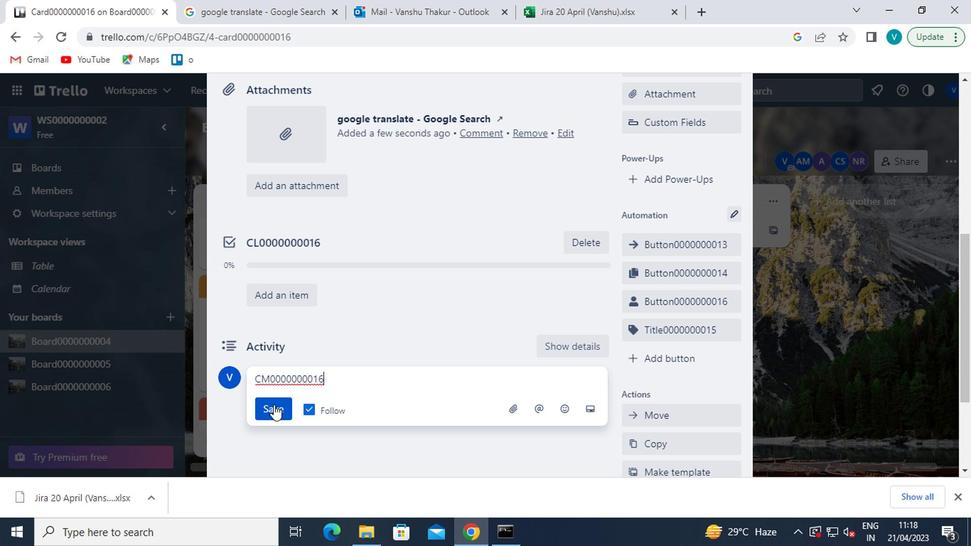 
Action: Mouse moved to (238, 327)
Screenshot: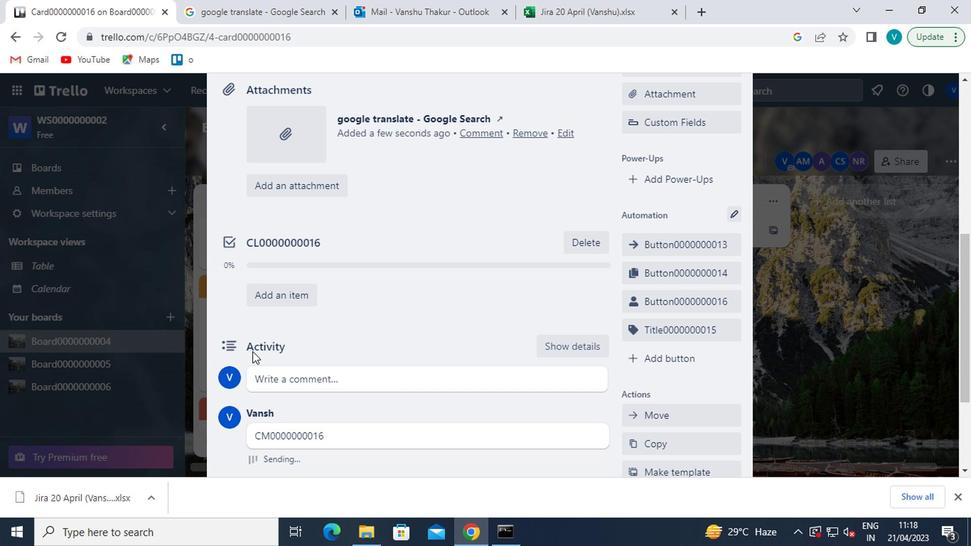 
